 Task: Configure your GitHub repository's branch deletion settings.
Action: Mouse moved to (759, 53)
Screenshot: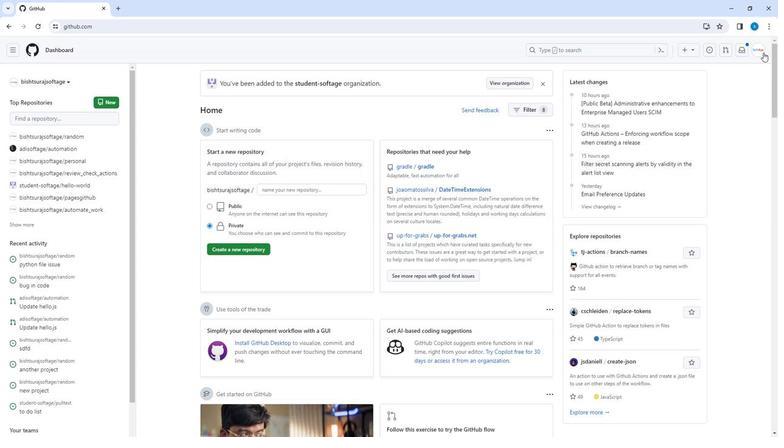 
Action: Mouse pressed left at (759, 53)
Screenshot: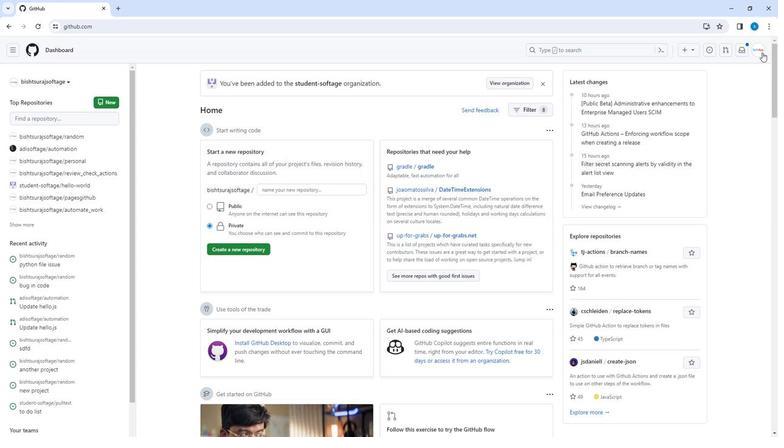 
Action: Mouse moved to (682, 113)
Screenshot: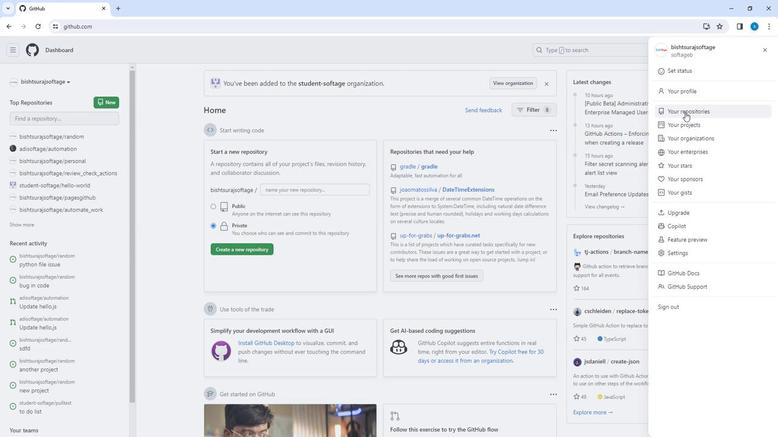 
Action: Mouse pressed left at (682, 113)
Screenshot: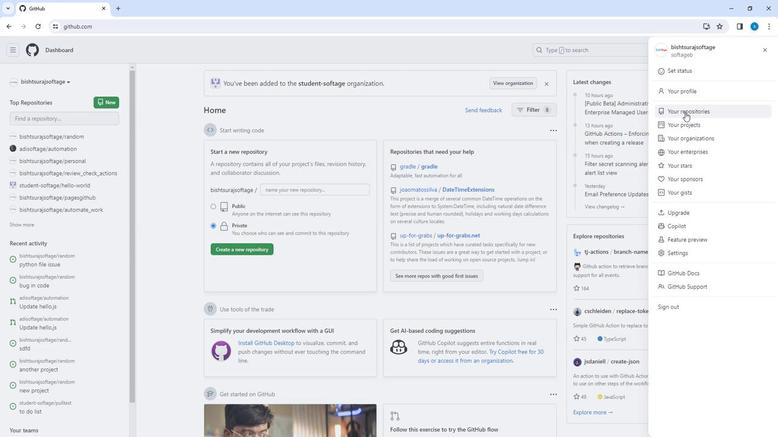 
Action: Mouse moved to (289, 129)
Screenshot: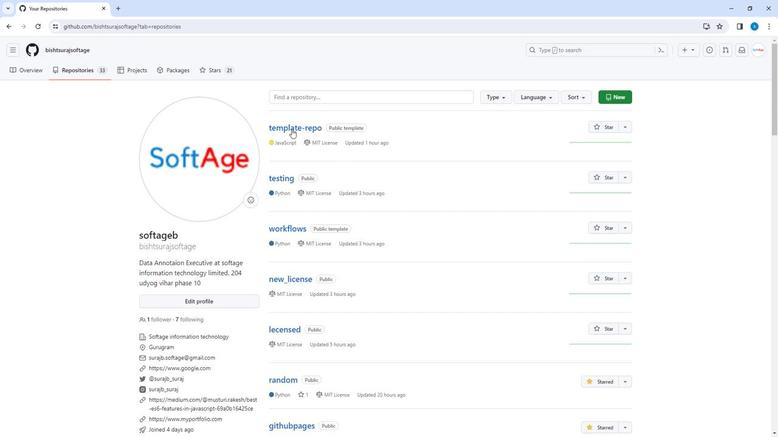 
Action: Mouse pressed left at (289, 129)
Screenshot: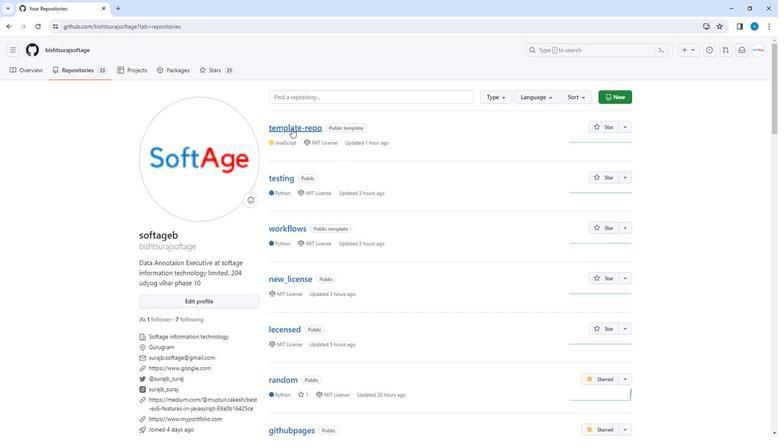 
Action: Mouse moved to (335, 72)
Screenshot: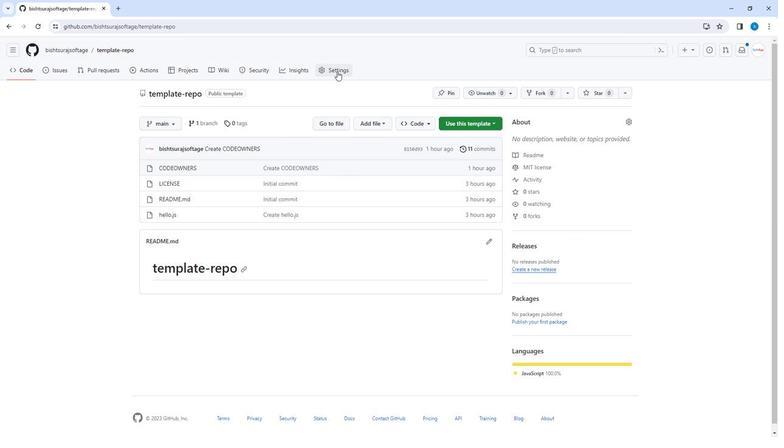 
Action: Mouse pressed left at (335, 72)
Screenshot: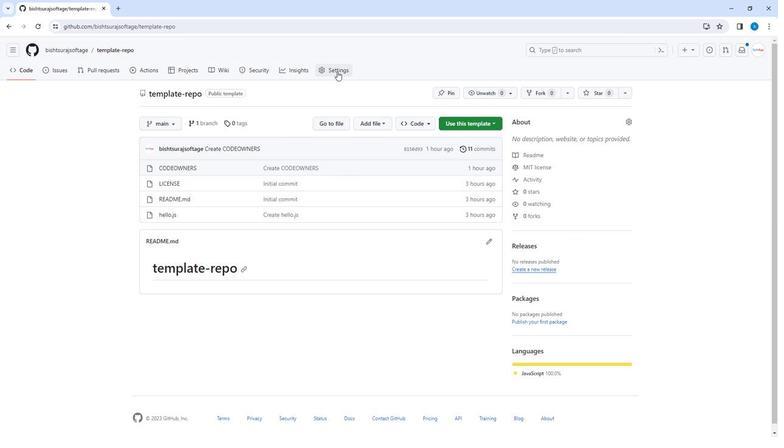 
Action: Mouse moved to (170, 180)
Screenshot: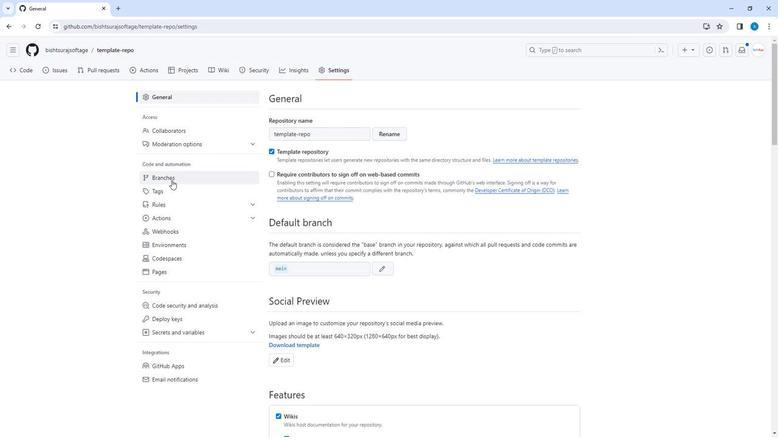 
Action: Mouse pressed left at (170, 180)
Screenshot: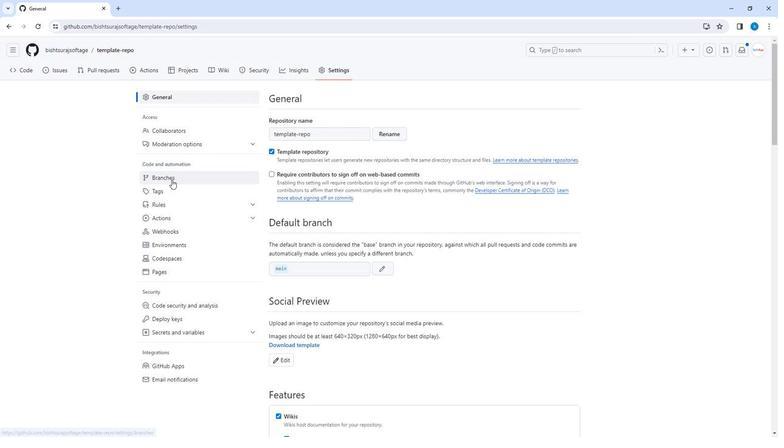 
Action: Mouse moved to (542, 130)
Screenshot: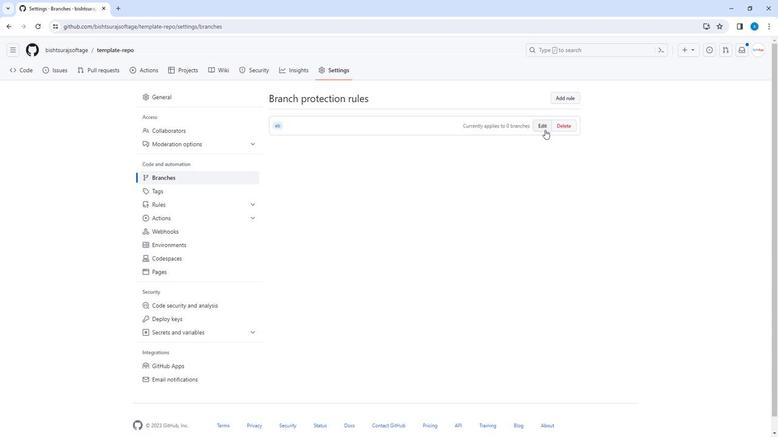 
Action: Mouse pressed left at (542, 130)
Screenshot: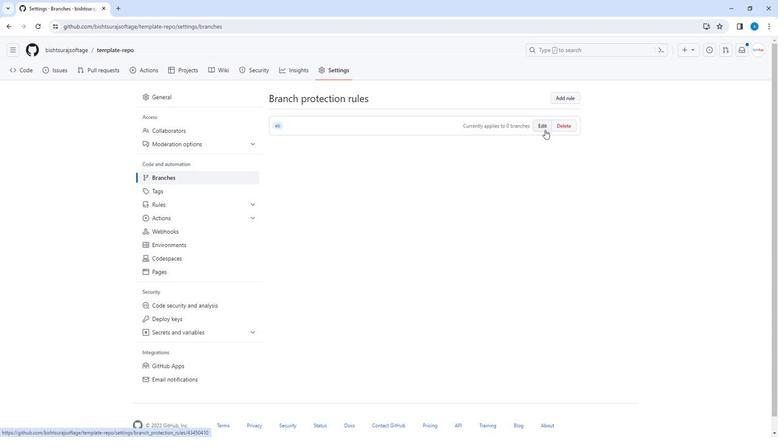
Action: Mouse moved to (430, 268)
Screenshot: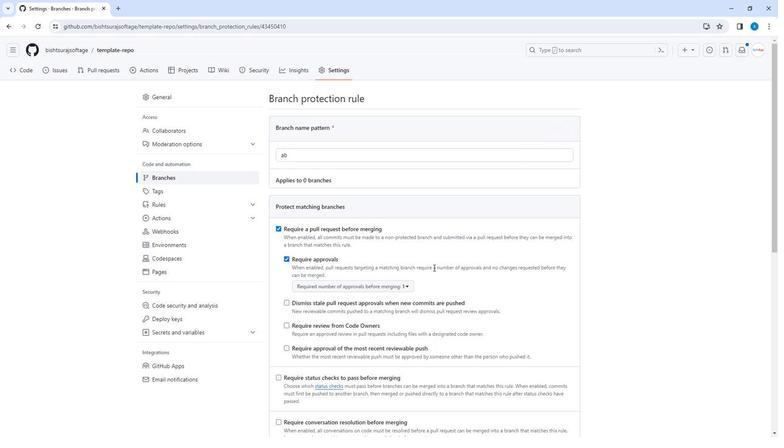 
Action: Mouse scrolled (430, 268) with delta (0, 0)
Screenshot: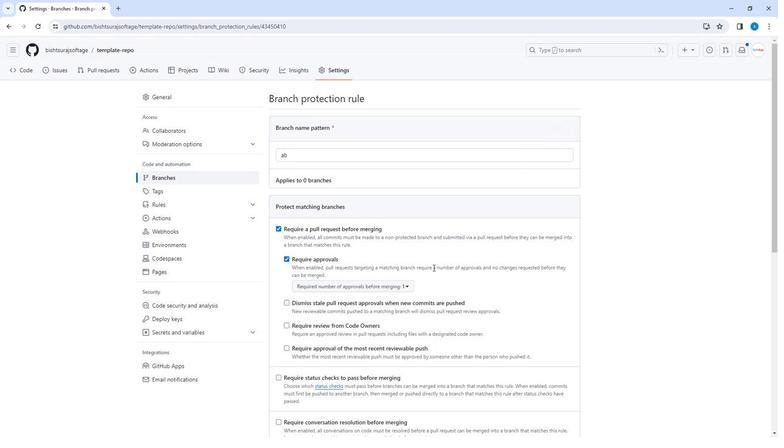 
Action: Mouse scrolled (430, 268) with delta (0, 0)
Screenshot: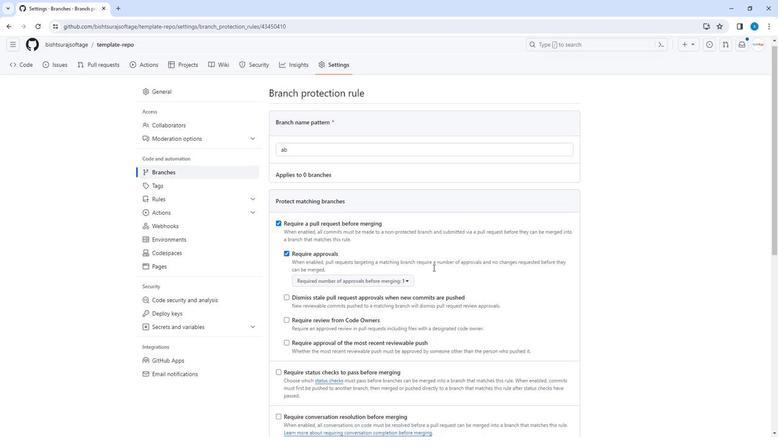 
Action: Mouse scrolled (430, 268) with delta (0, 0)
Screenshot: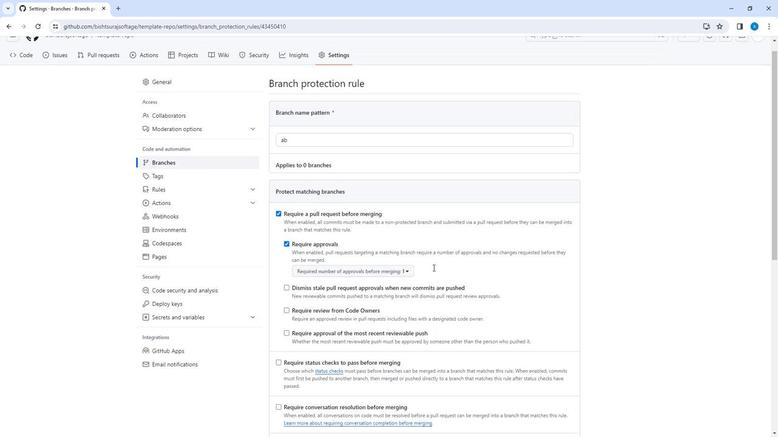 
Action: Mouse scrolled (430, 268) with delta (0, 0)
Screenshot: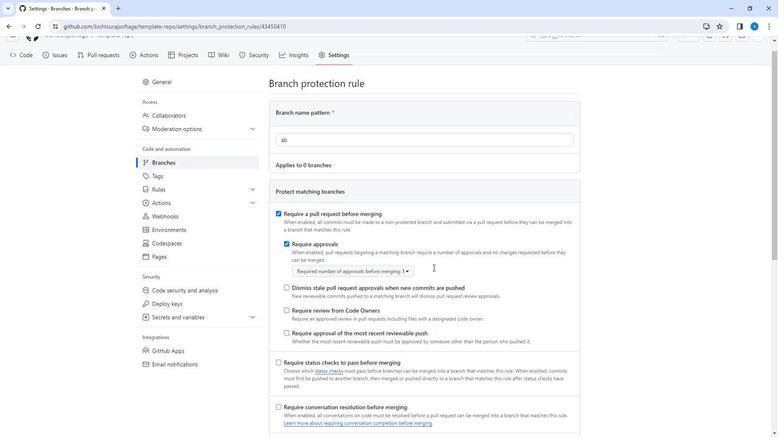 
Action: Mouse scrolled (430, 268) with delta (0, 0)
Screenshot: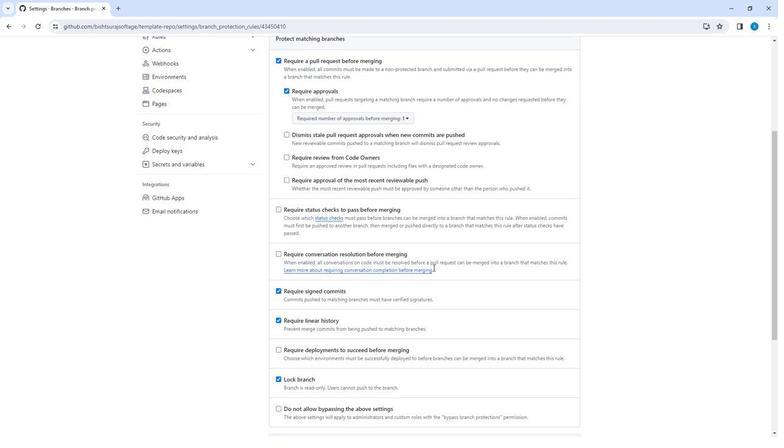 
Action: Mouse scrolled (430, 268) with delta (0, 0)
Screenshot: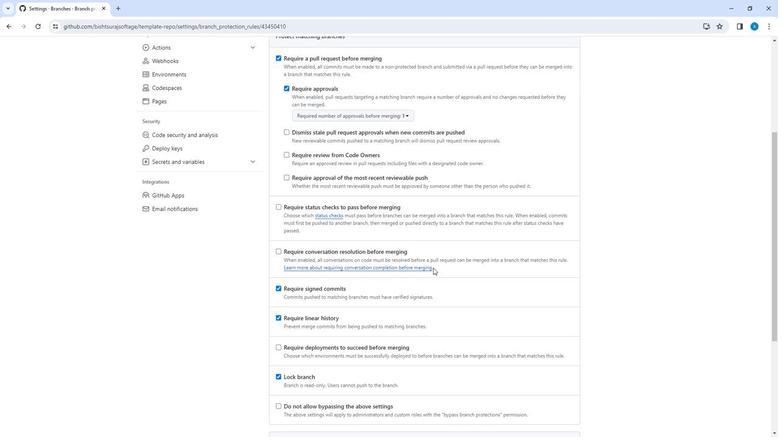 
Action: Mouse scrolled (430, 268) with delta (0, 0)
Screenshot: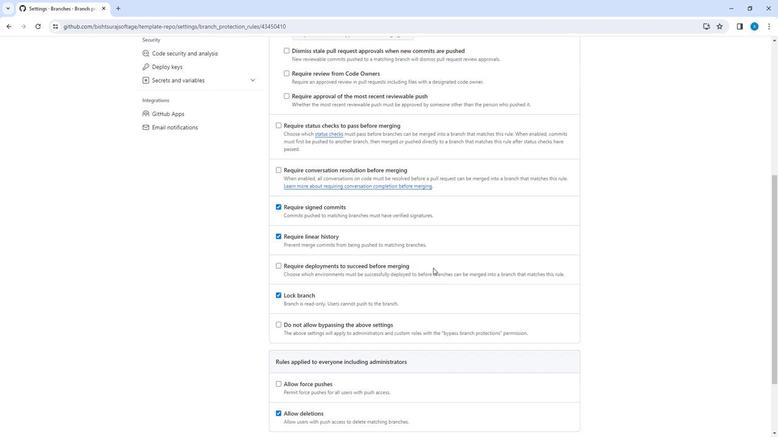 
Action: Mouse scrolled (430, 268) with delta (0, 0)
Screenshot: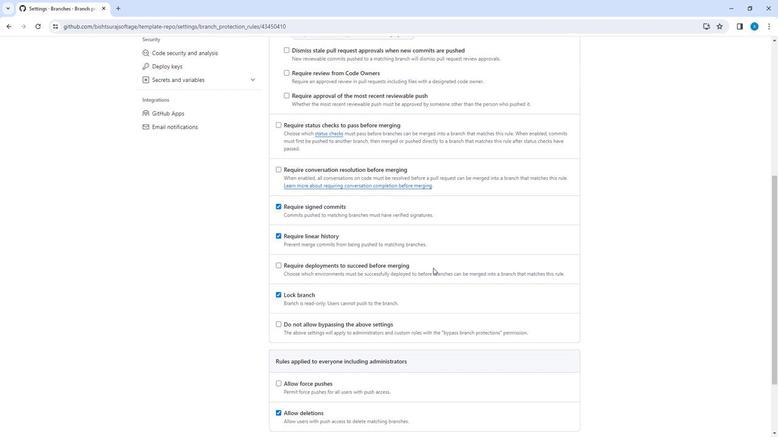 
Action: Mouse scrolled (430, 268) with delta (0, 0)
Screenshot: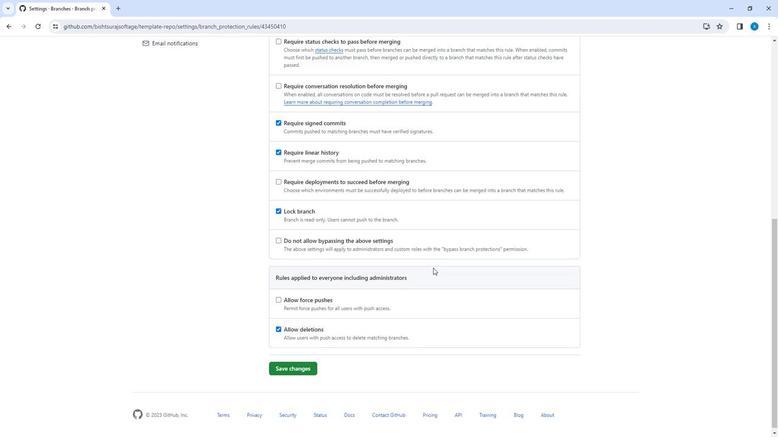 
Action: Mouse moved to (275, 325)
Screenshot: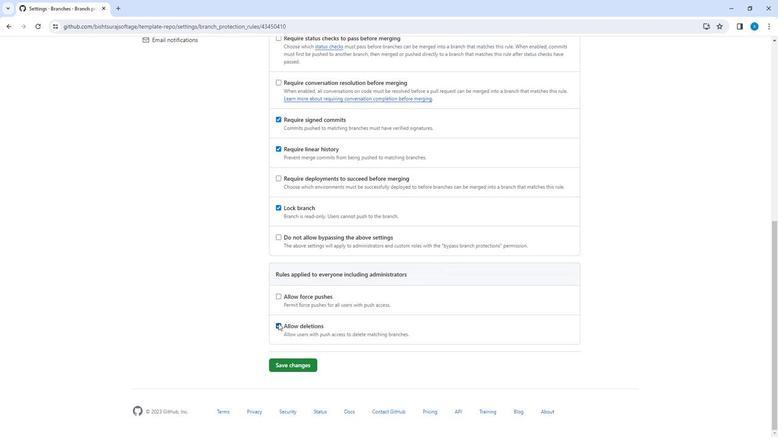 
Action: Mouse pressed left at (275, 325)
Screenshot: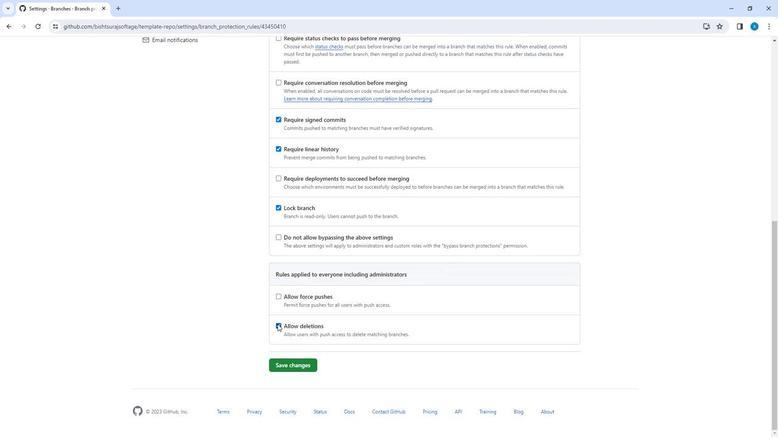 
Action: Mouse moved to (277, 296)
Screenshot: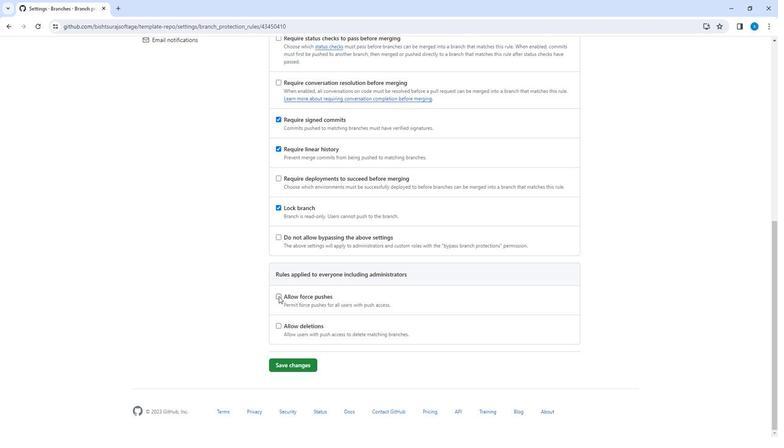 
Action: Mouse pressed left at (277, 296)
Screenshot: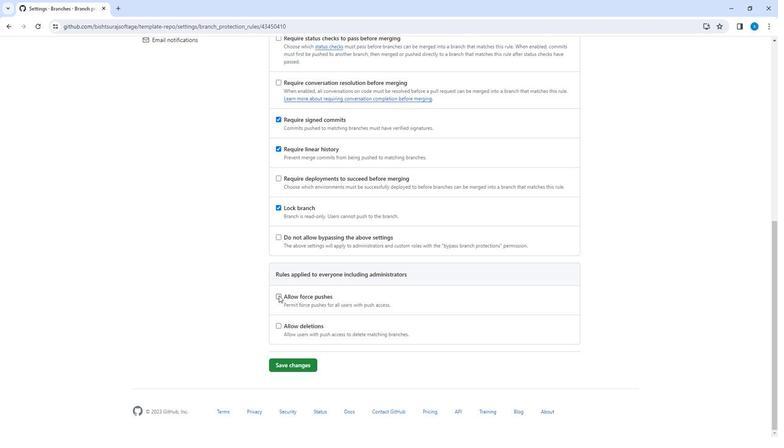 
Action: Mouse moved to (285, 339)
Screenshot: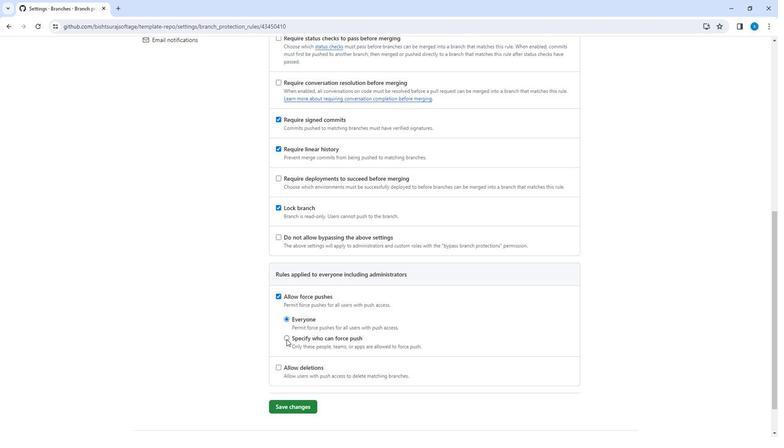 
Action: Mouse pressed left at (285, 339)
Screenshot: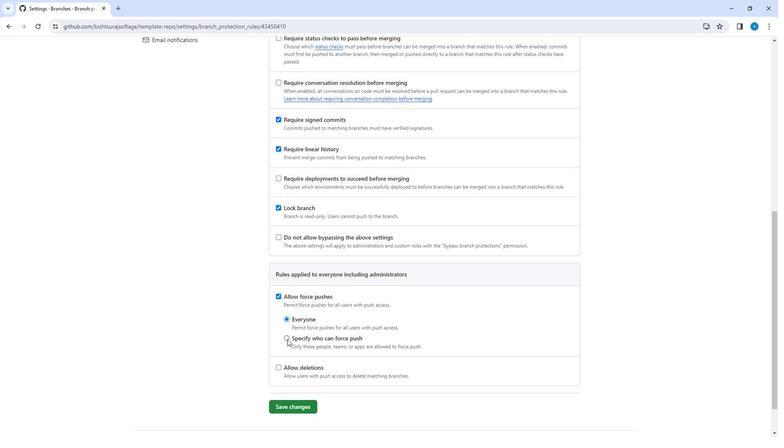 
Action: Mouse moved to (295, 350)
Screenshot: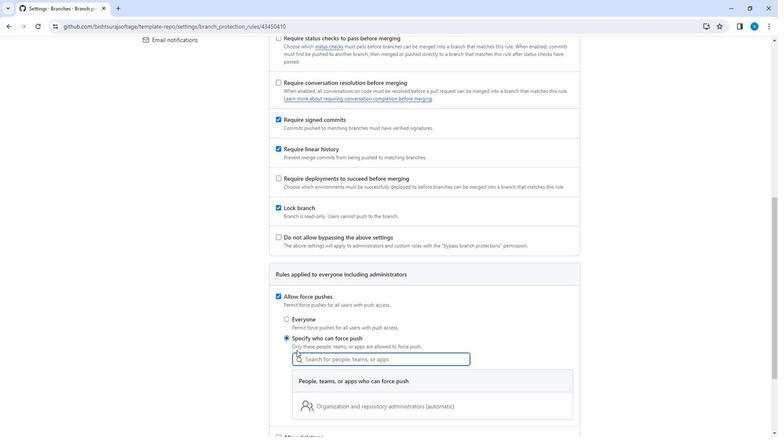 
Action: Key pressed a
Screenshot: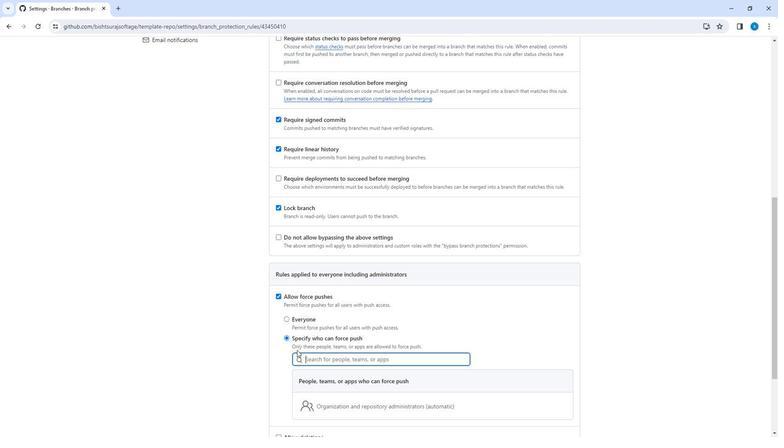 
Action: Mouse moved to (312, 371)
Screenshot: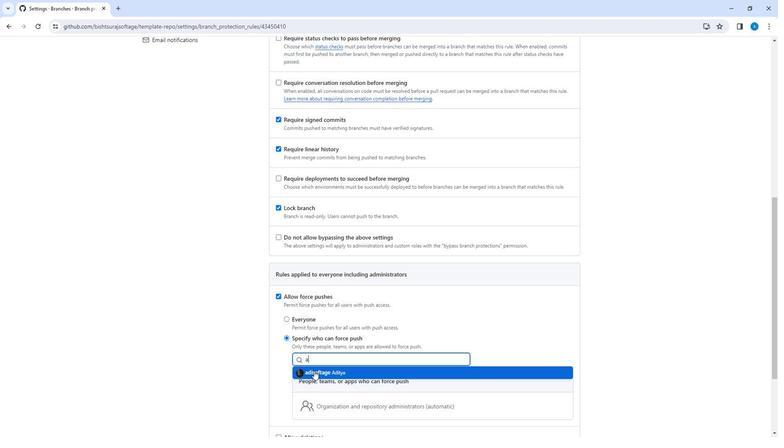 
Action: Mouse pressed left at (312, 371)
Screenshot: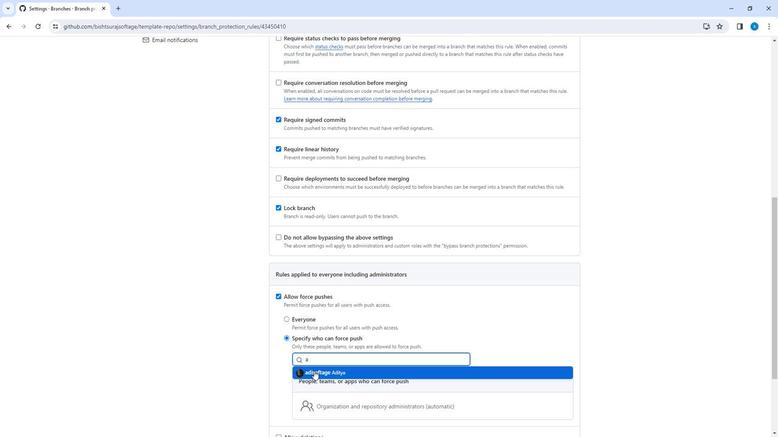 
Action: Mouse moved to (284, 367)
Screenshot: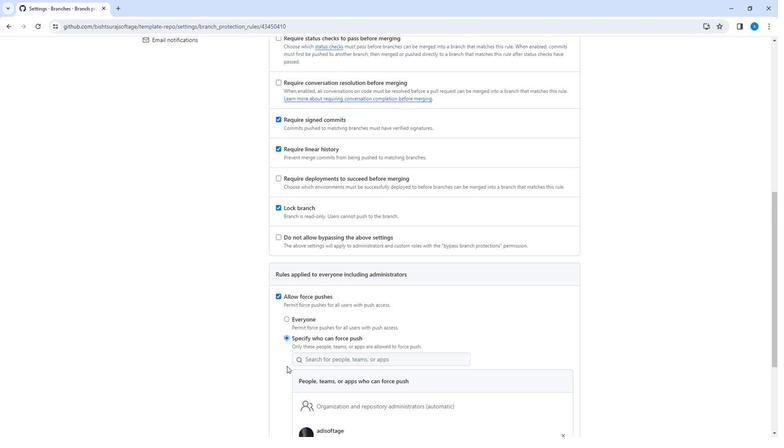 
Action: Mouse pressed left at (284, 367)
Screenshot: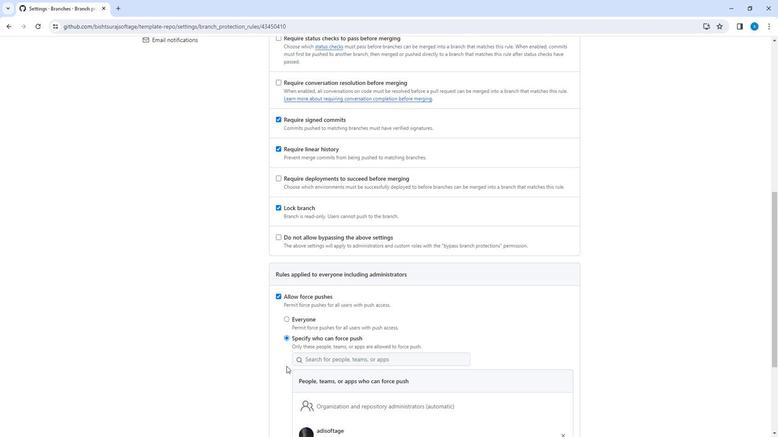 
Action: Mouse scrolled (284, 366) with delta (0, 0)
Screenshot: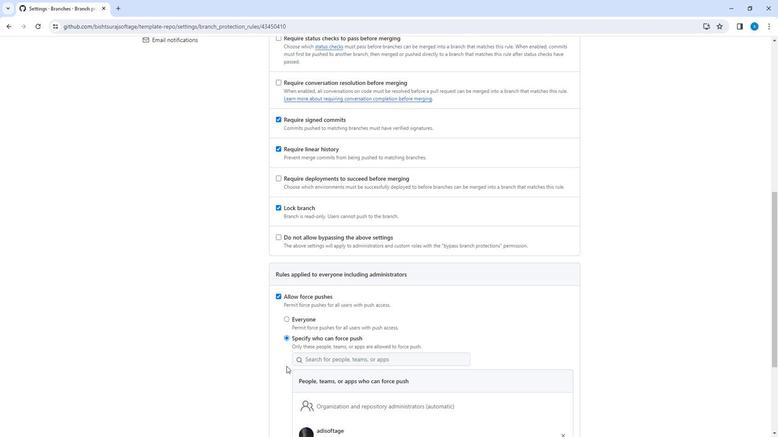 
Action: Mouse scrolled (284, 366) with delta (0, 0)
Screenshot: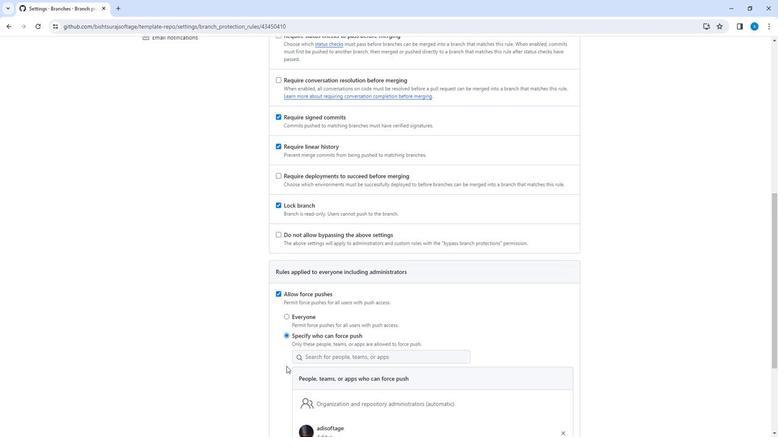 
Action: Mouse moved to (276, 382)
Screenshot: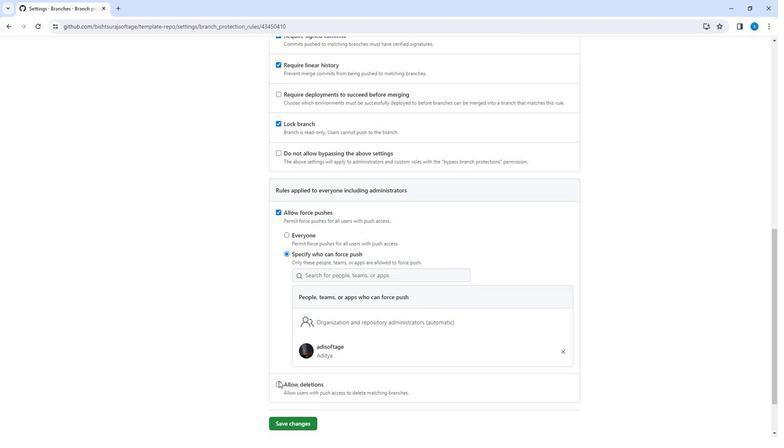 
Action: Mouse pressed left at (276, 382)
Screenshot: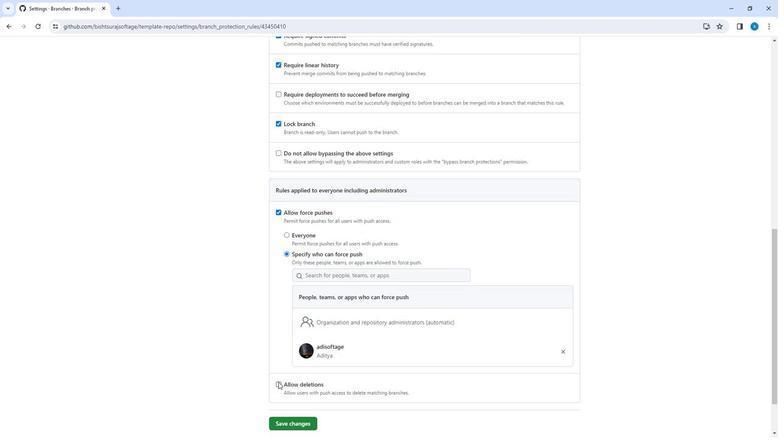 
Action: Mouse moved to (282, 424)
Screenshot: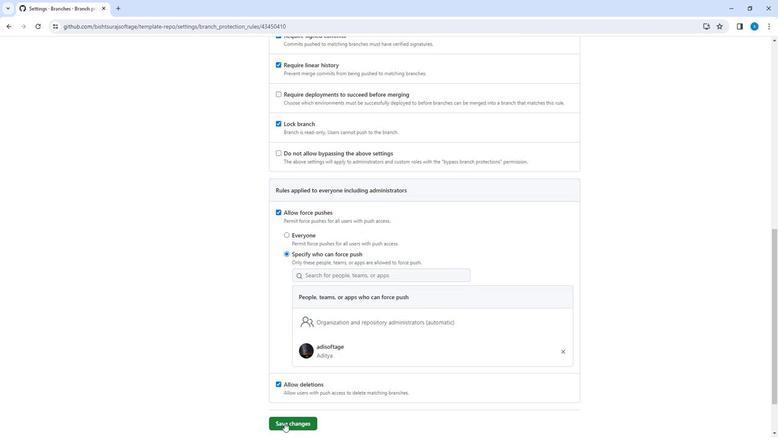 
Action: Mouse pressed left at (282, 424)
Screenshot: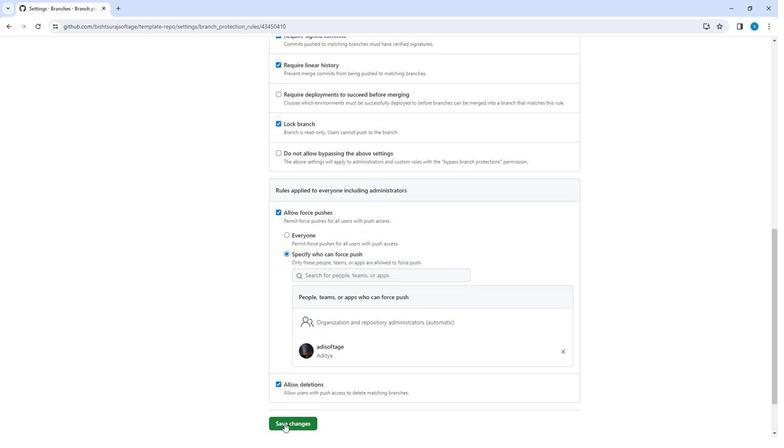 
Action: Mouse moved to (253, 373)
Screenshot: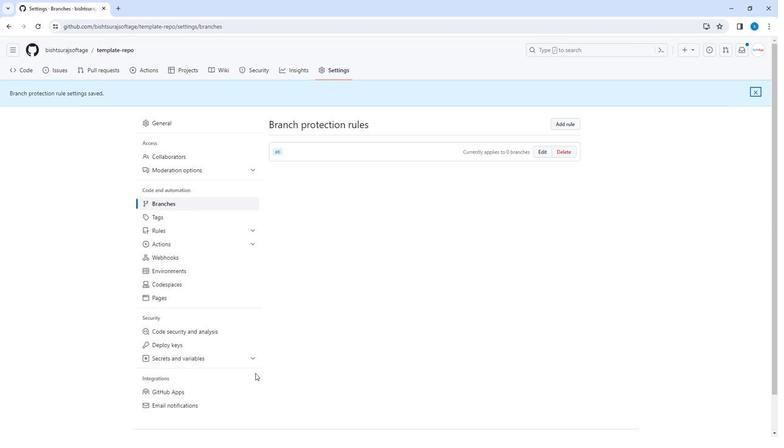 
